 Task: Create a task  Add search functionality to the app , assign it to team member softage.8@softage.net in the project TransportWorks and update the status of the task to  On Track  , set the priority of the task to High.
Action: Mouse moved to (18, 54)
Screenshot: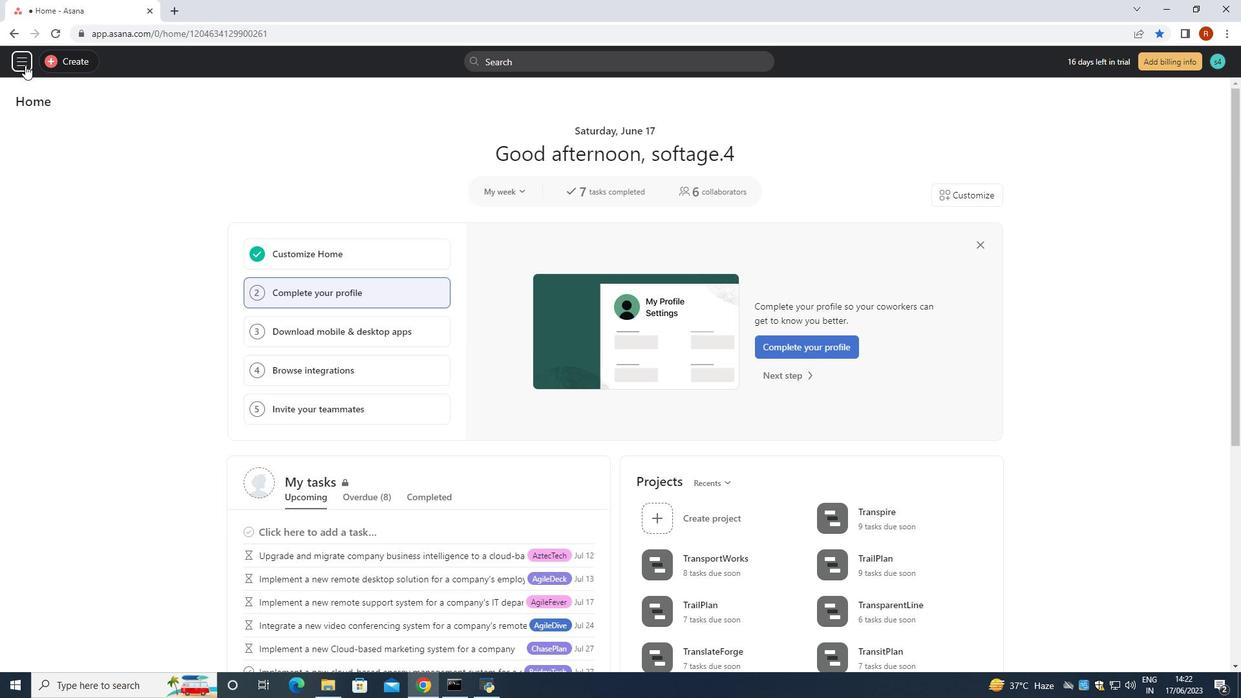 
Action: Mouse pressed left at (18, 54)
Screenshot: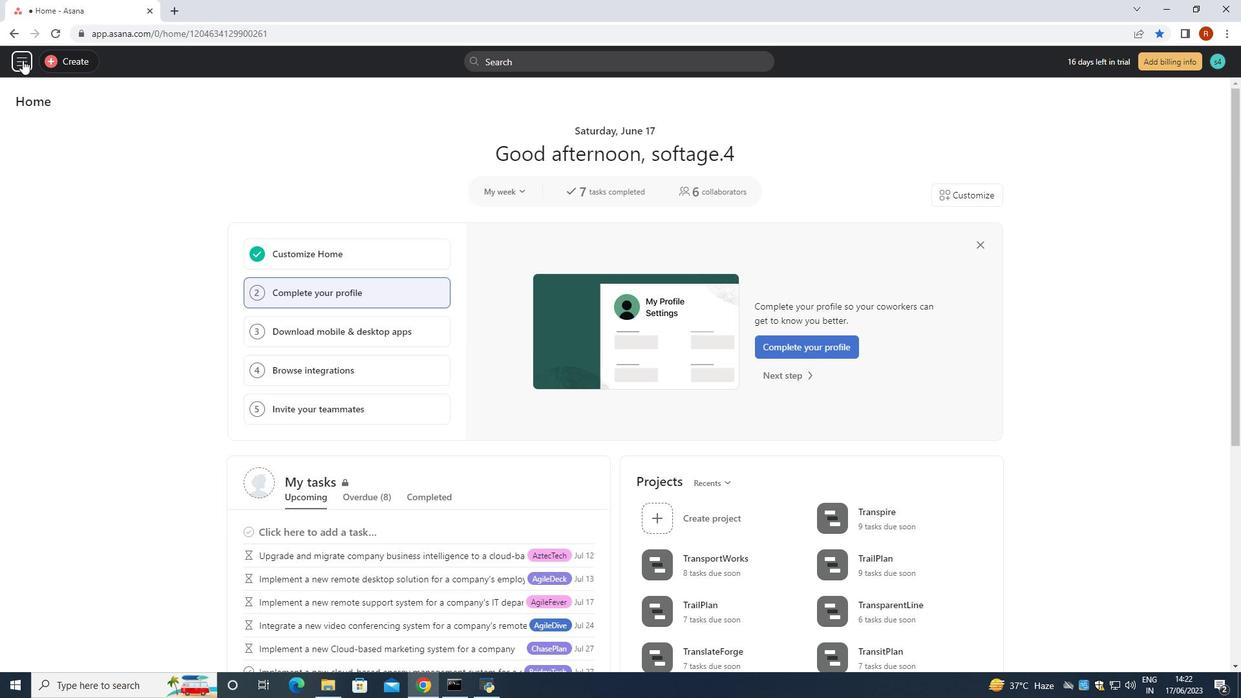 
Action: Mouse moved to (77, 493)
Screenshot: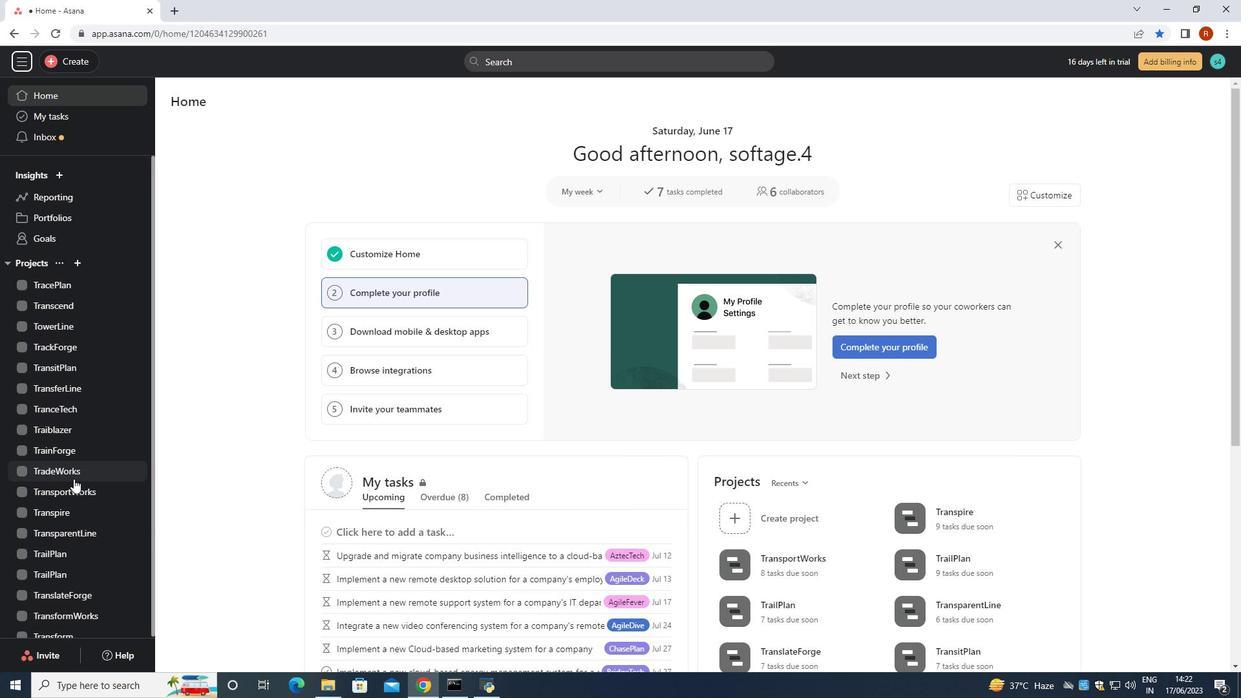 
Action: Mouse pressed left at (77, 493)
Screenshot: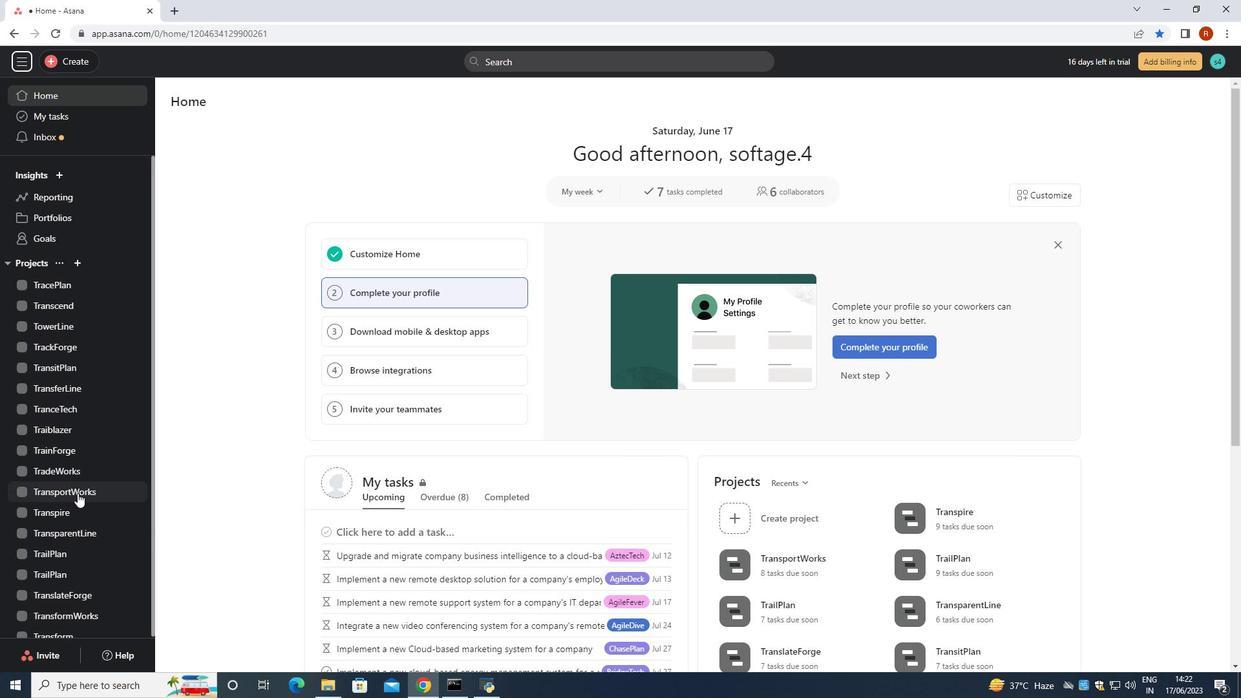 
Action: Mouse moved to (197, 162)
Screenshot: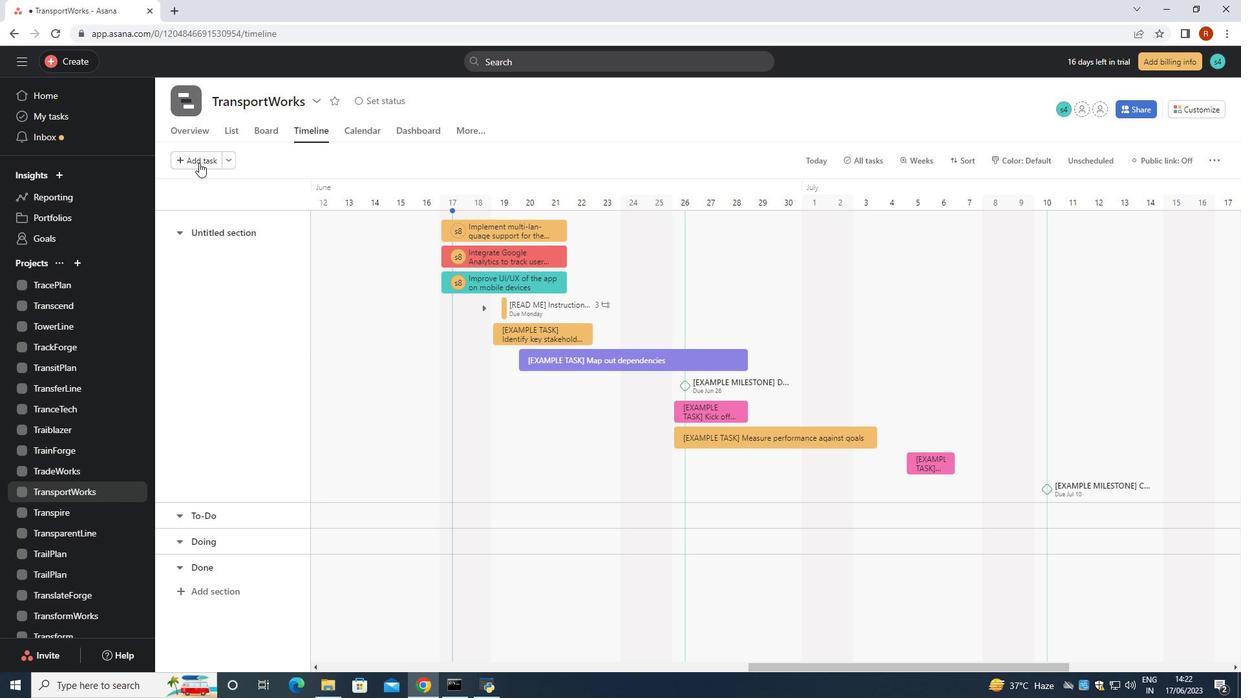 
Action: Mouse pressed left at (197, 162)
Screenshot: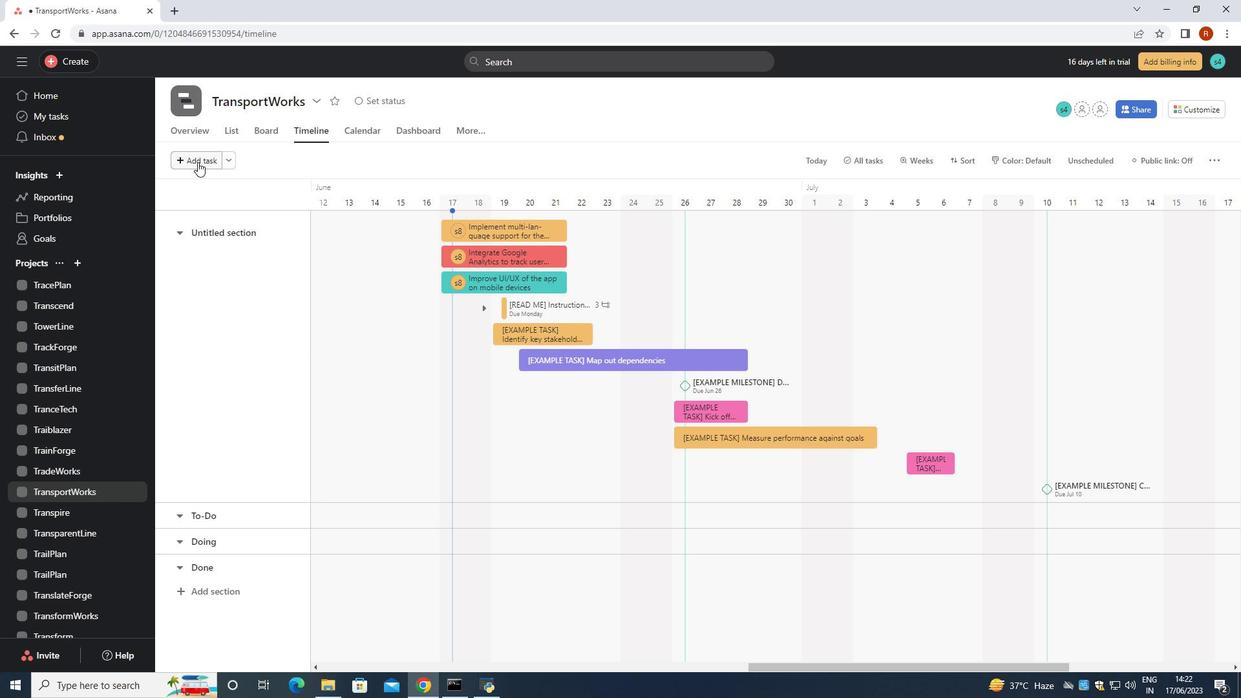 
Action: Mouse moved to (244, 157)
Screenshot: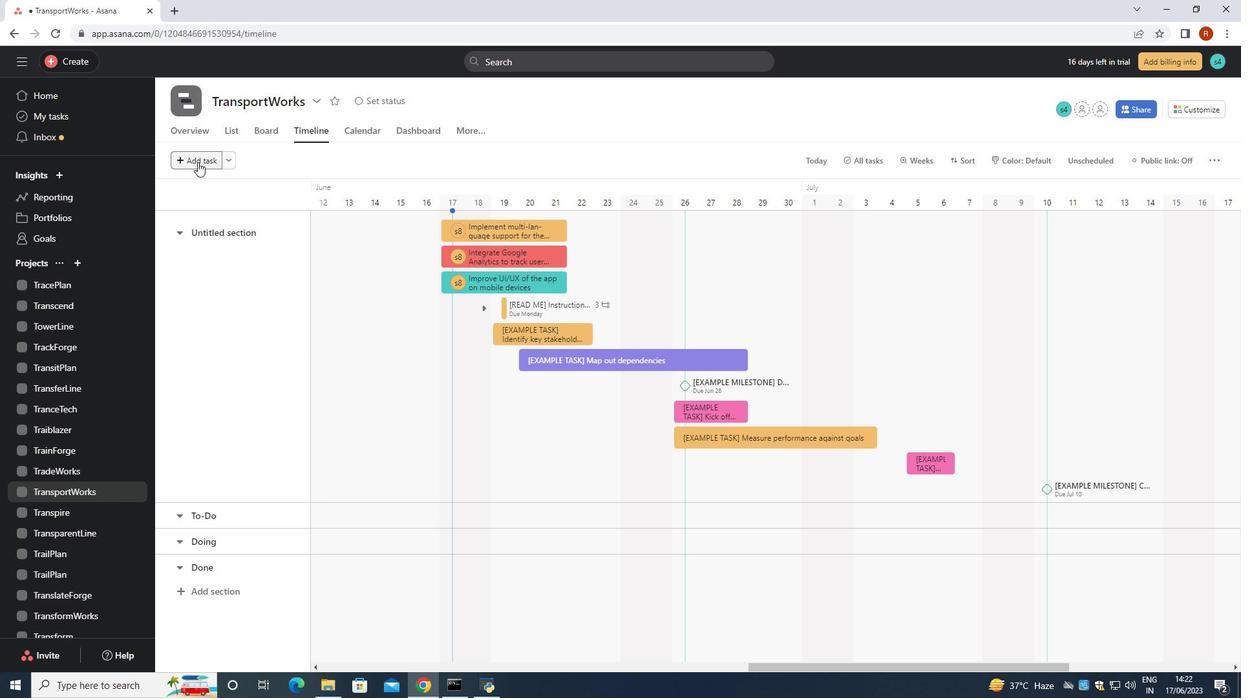 
Action: Key pressed <Key.shift>Add<Key.space>sear<Key.backspace>rx<Key.backspace>ch<Key.space>functionality<Key.space>to<Key.space>the<Key.space>app<Key.enter>
Screenshot: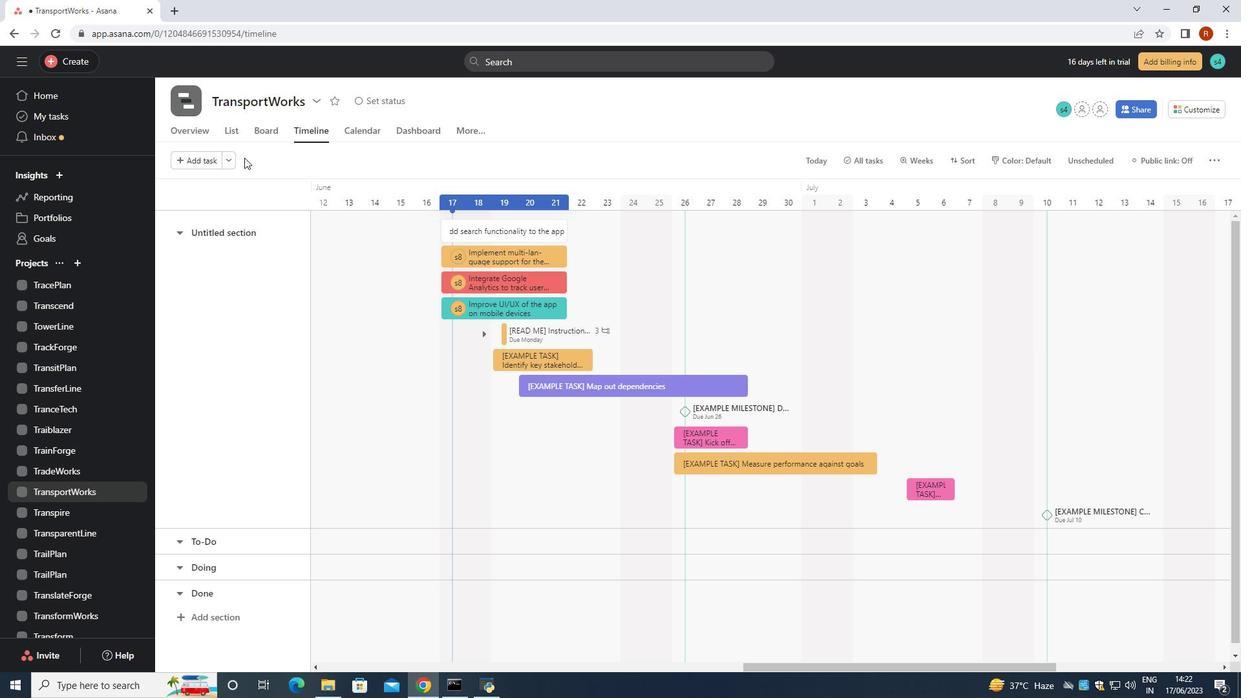 
Action: Mouse moved to (536, 228)
Screenshot: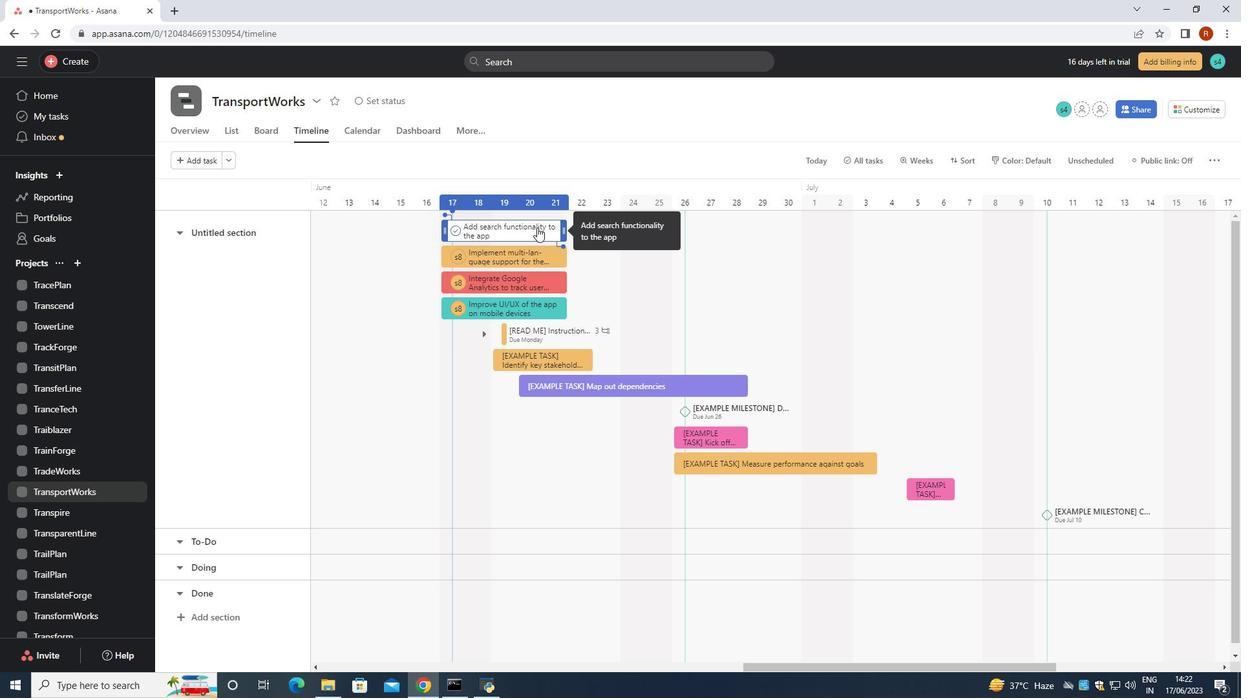 
Action: Mouse pressed left at (536, 228)
Screenshot: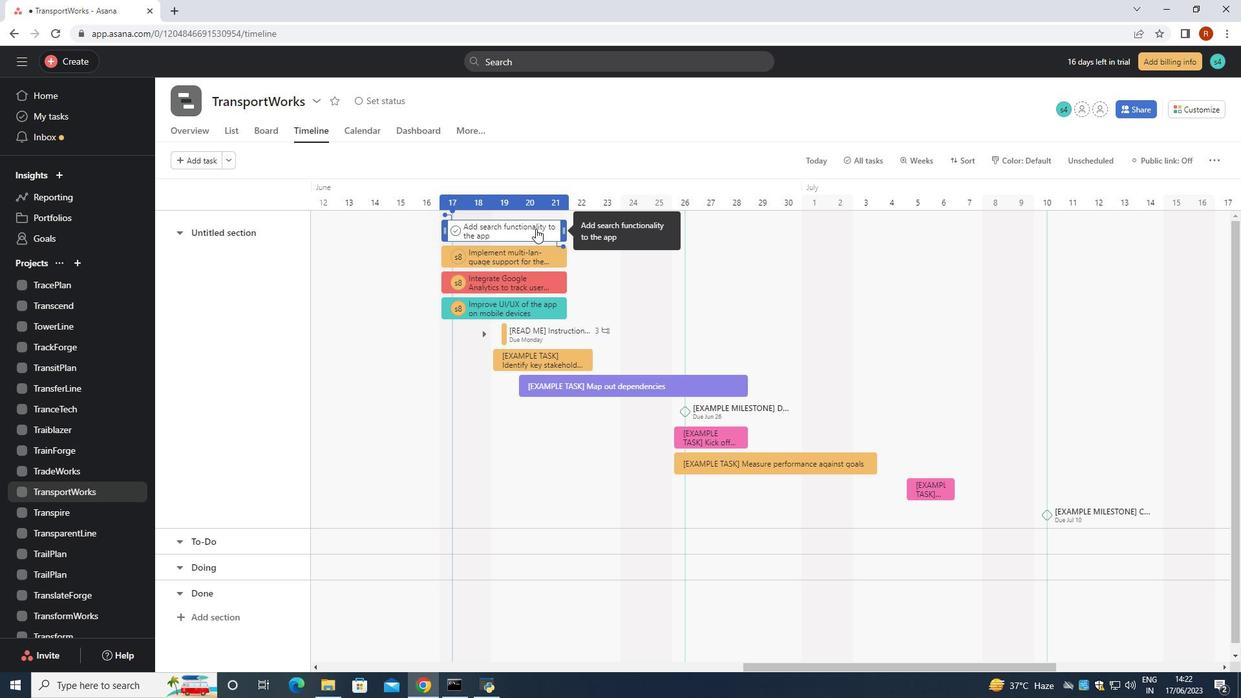 
Action: Mouse moved to (957, 234)
Screenshot: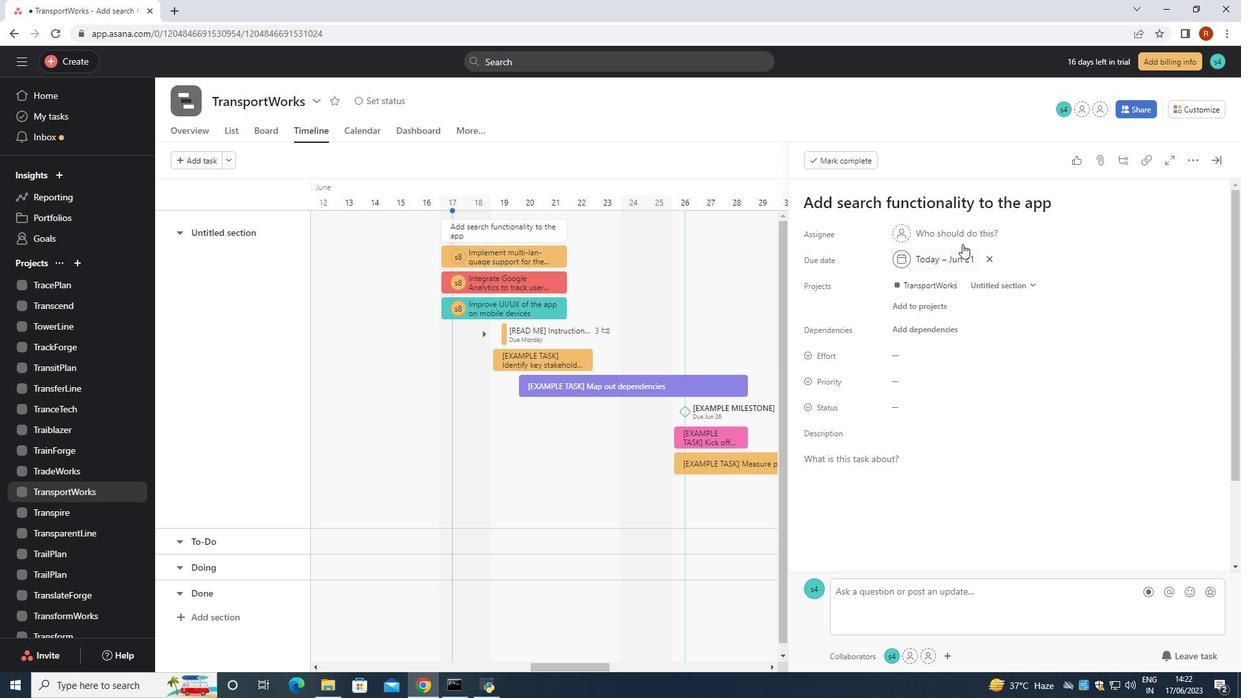 
Action: Mouse pressed left at (957, 234)
Screenshot: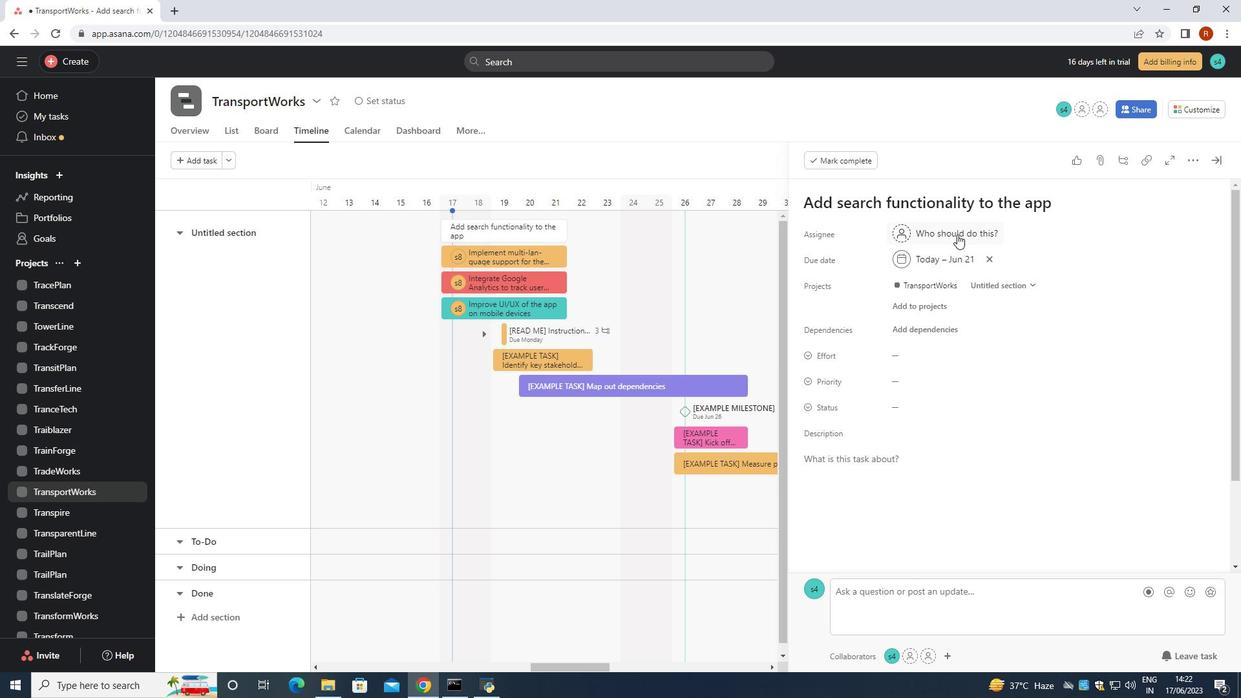 
Action: Mouse moved to (957, 233)
Screenshot: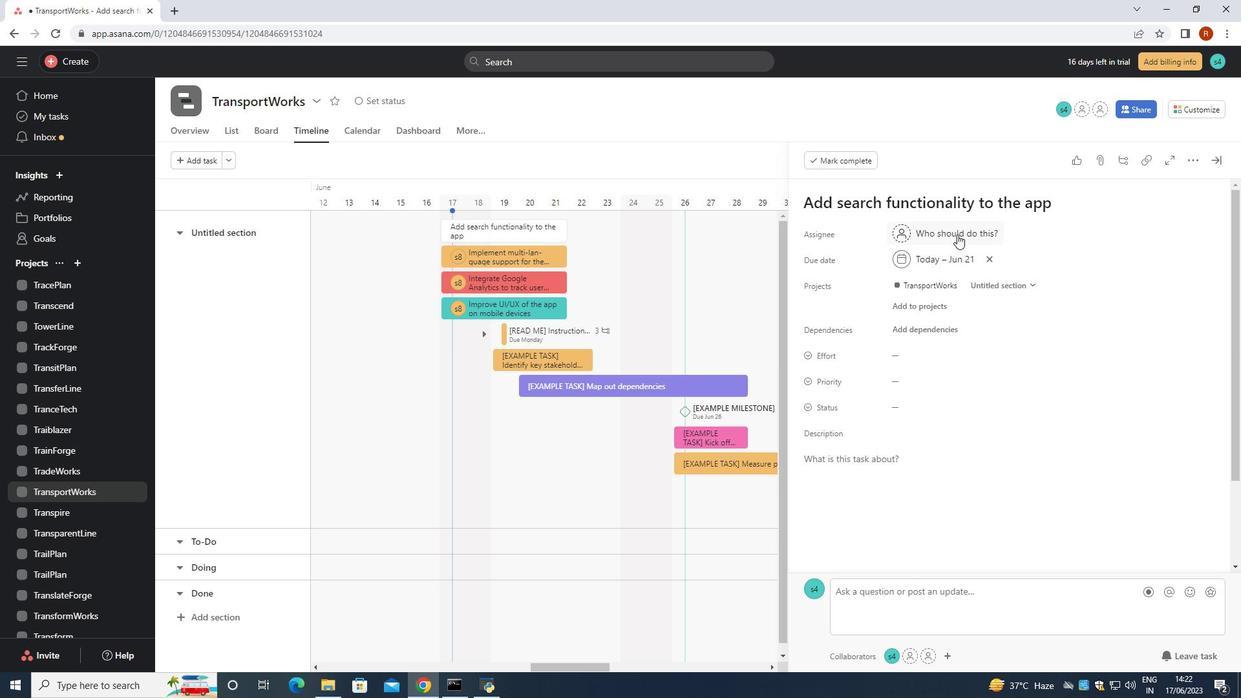 
Action: Key pressed softage.8<Key.shift>@softage.net
Screenshot: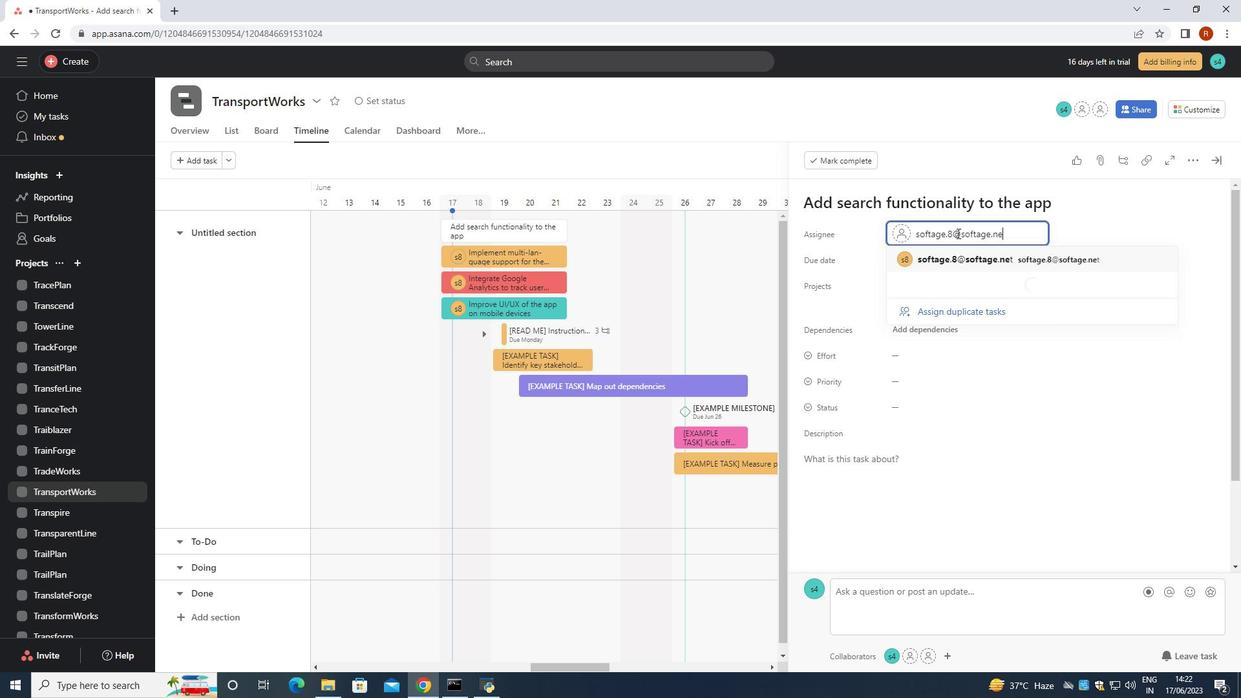 
Action: Mouse moved to (986, 258)
Screenshot: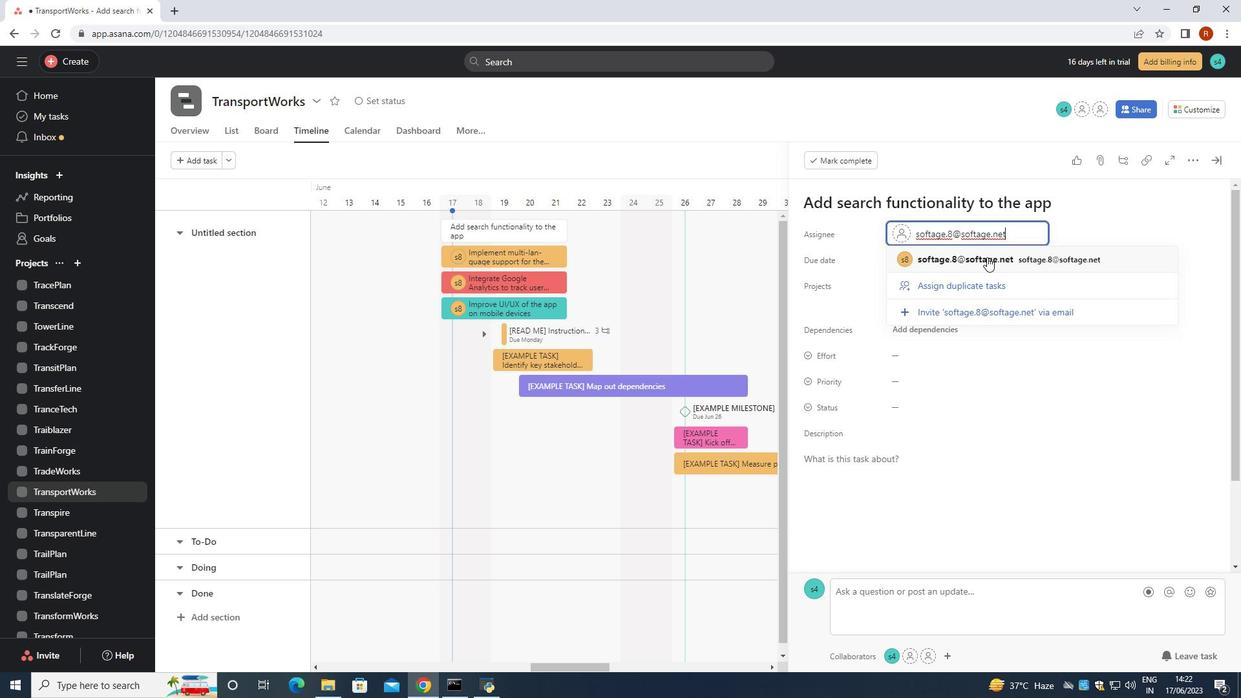 
Action: Mouse pressed left at (986, 258)
Screenshot: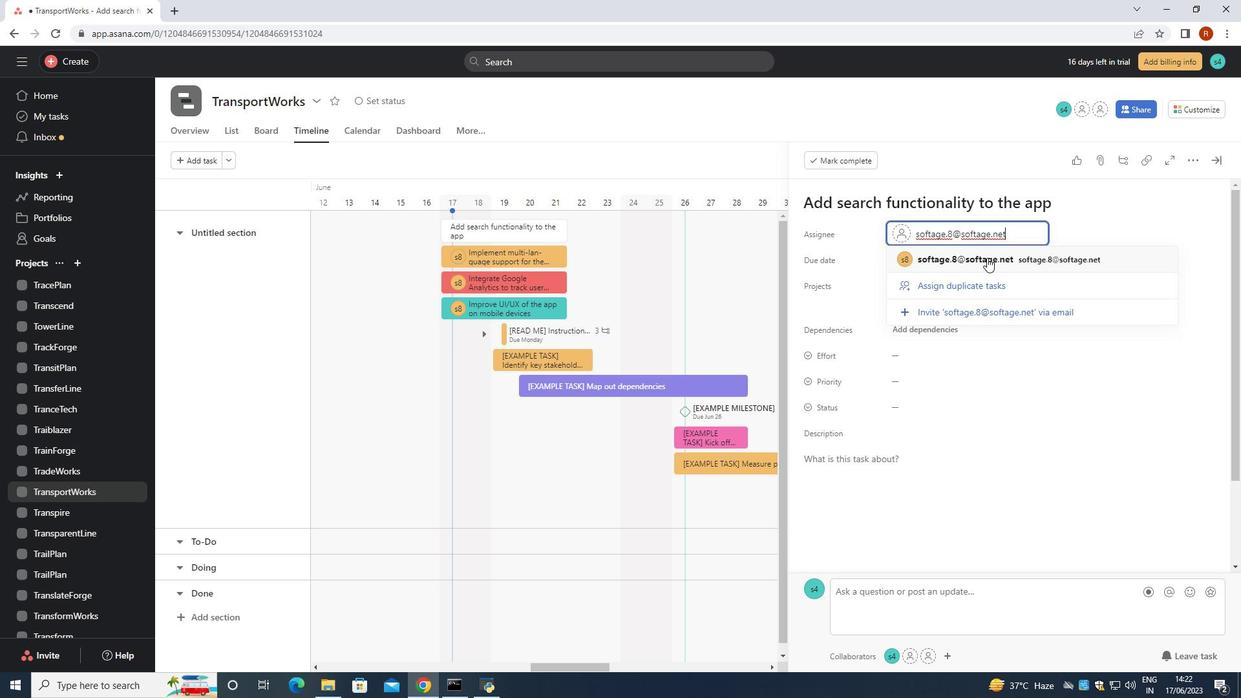
Action: Mouse moved to (909, 413)
Screenshot: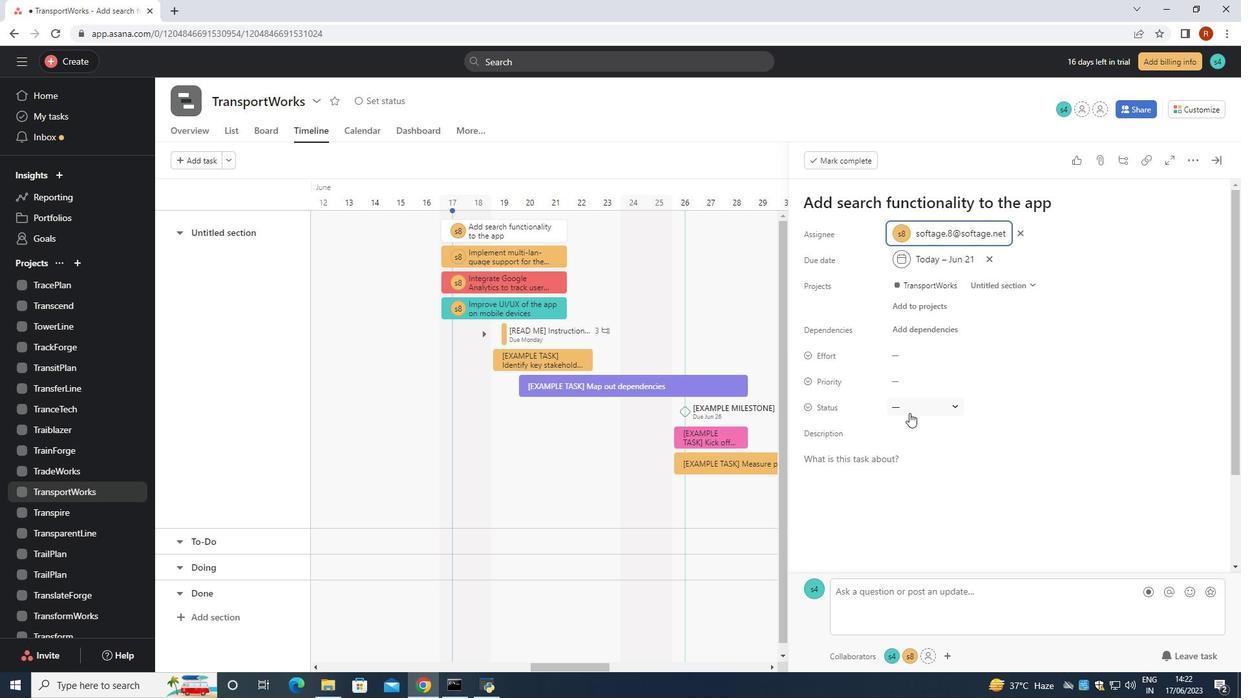 
Action: Mouse pressed left at (909, 413)
Screenshot: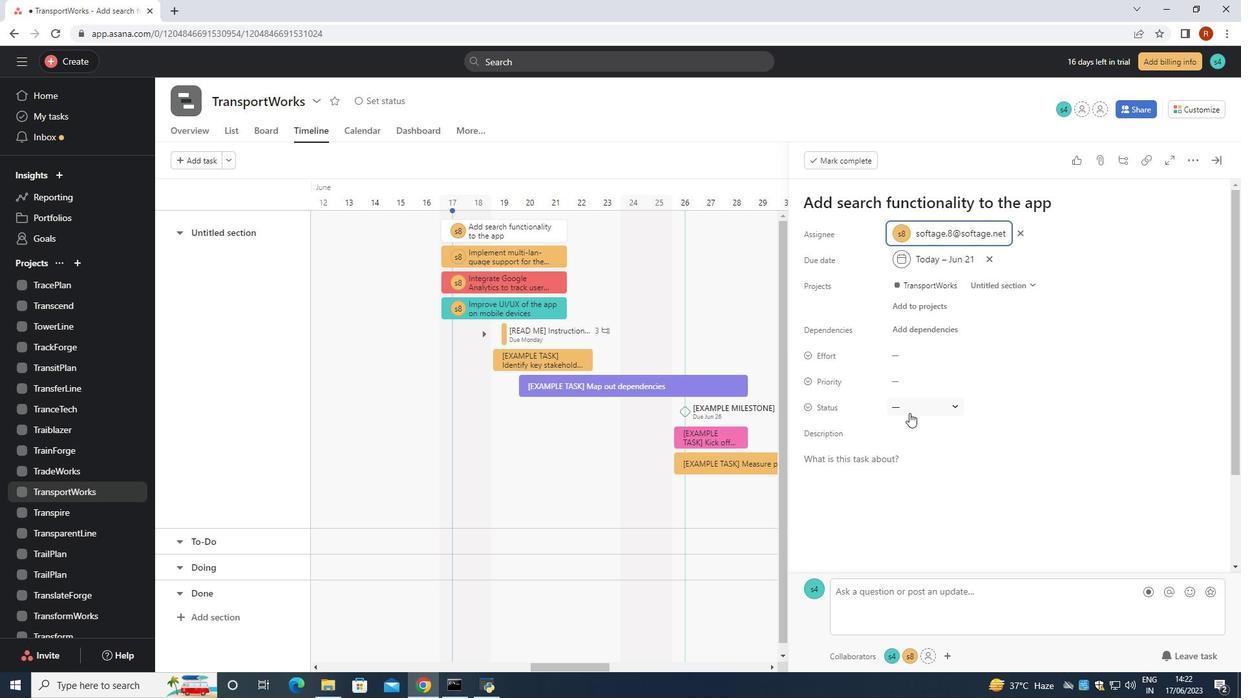 
Action: Mouse moved to (926, 456)
Screenshot: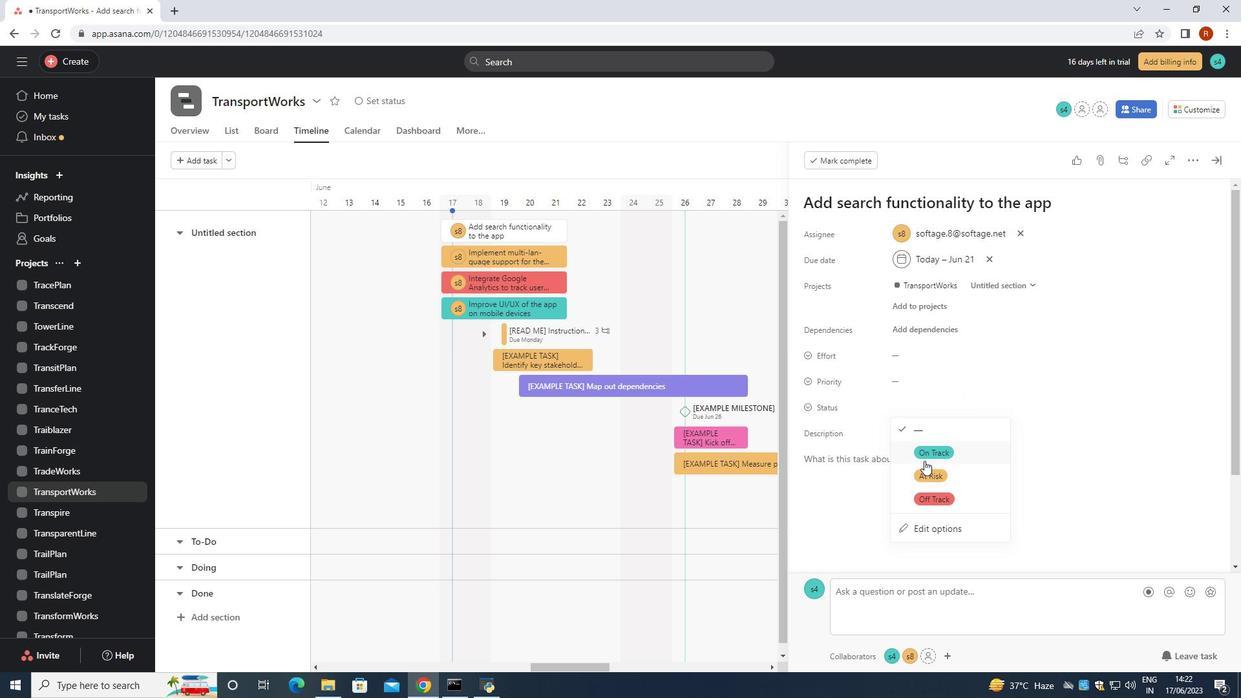
Action: Mouse pressed left at (926, 456)
Screenshot: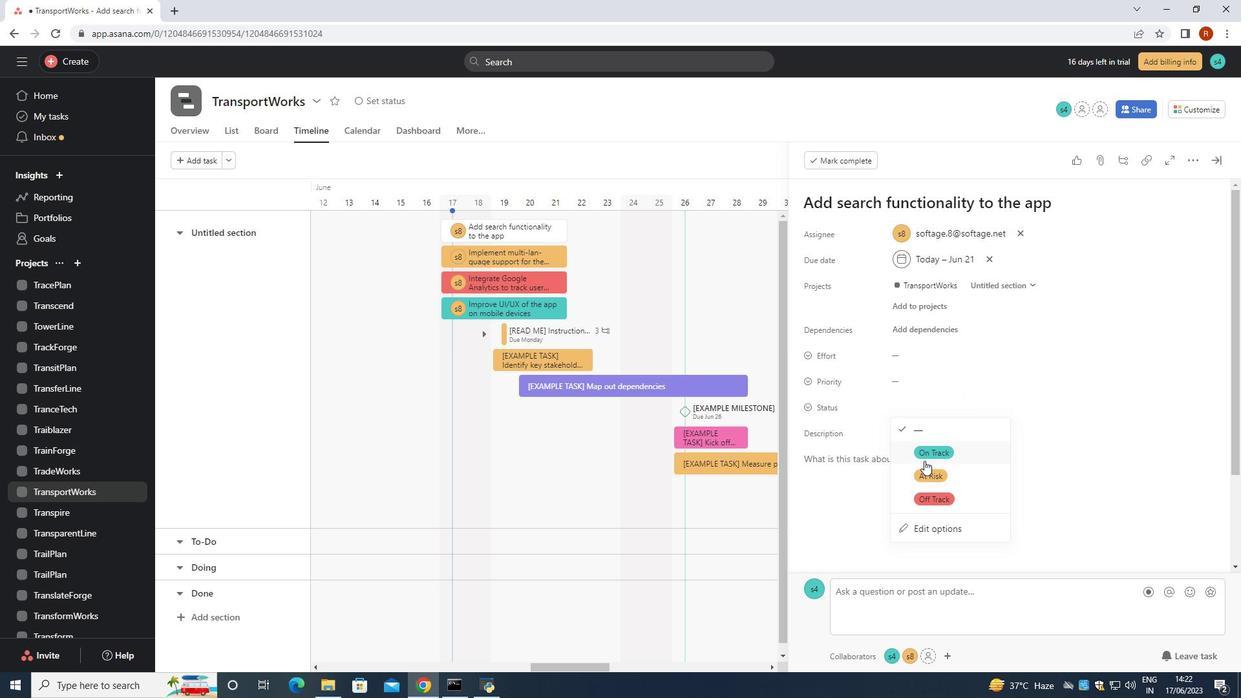 
Action: Mouse moved to (925, 373)
Screenshot: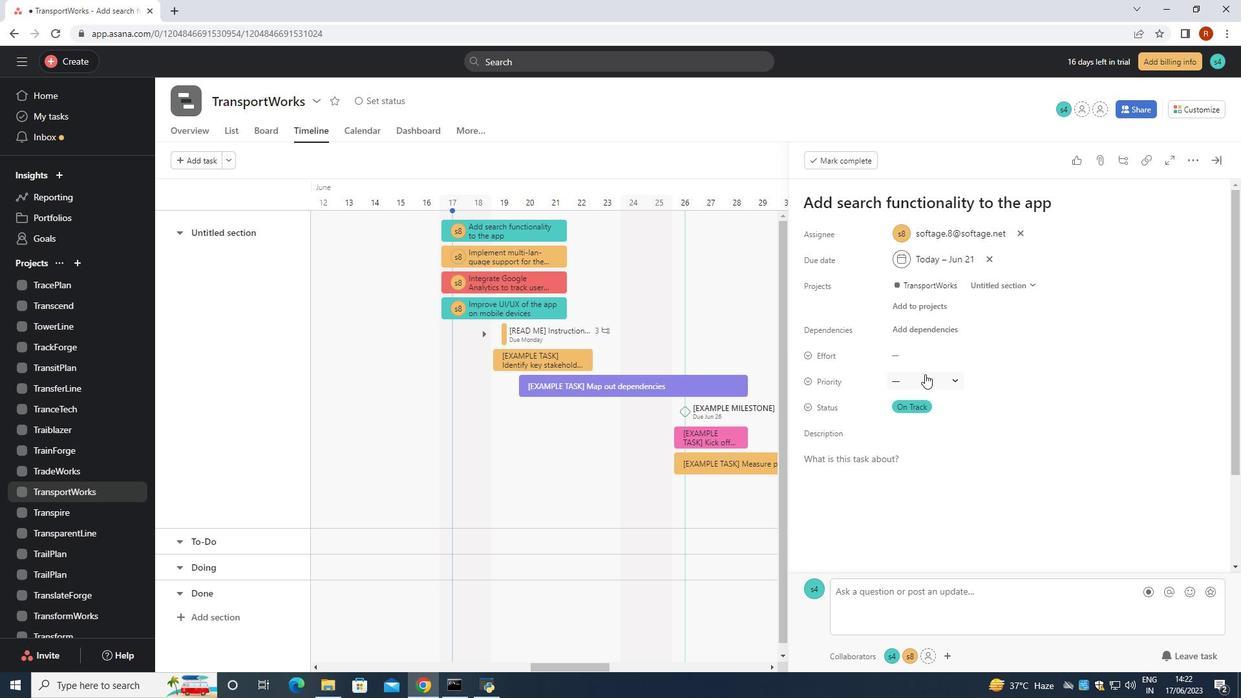 
Action: Mouse pressed left at (925, 373)
Screenshot: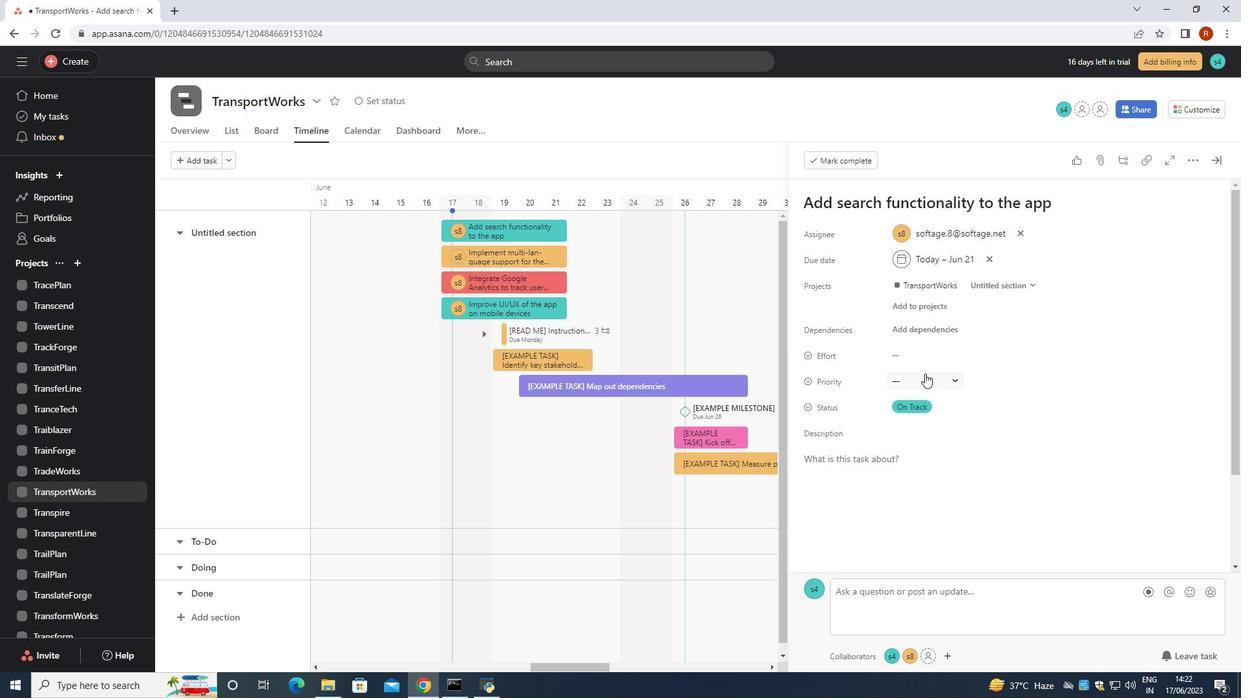 
Action: Mouse moved to (935, 424)
Screenshot: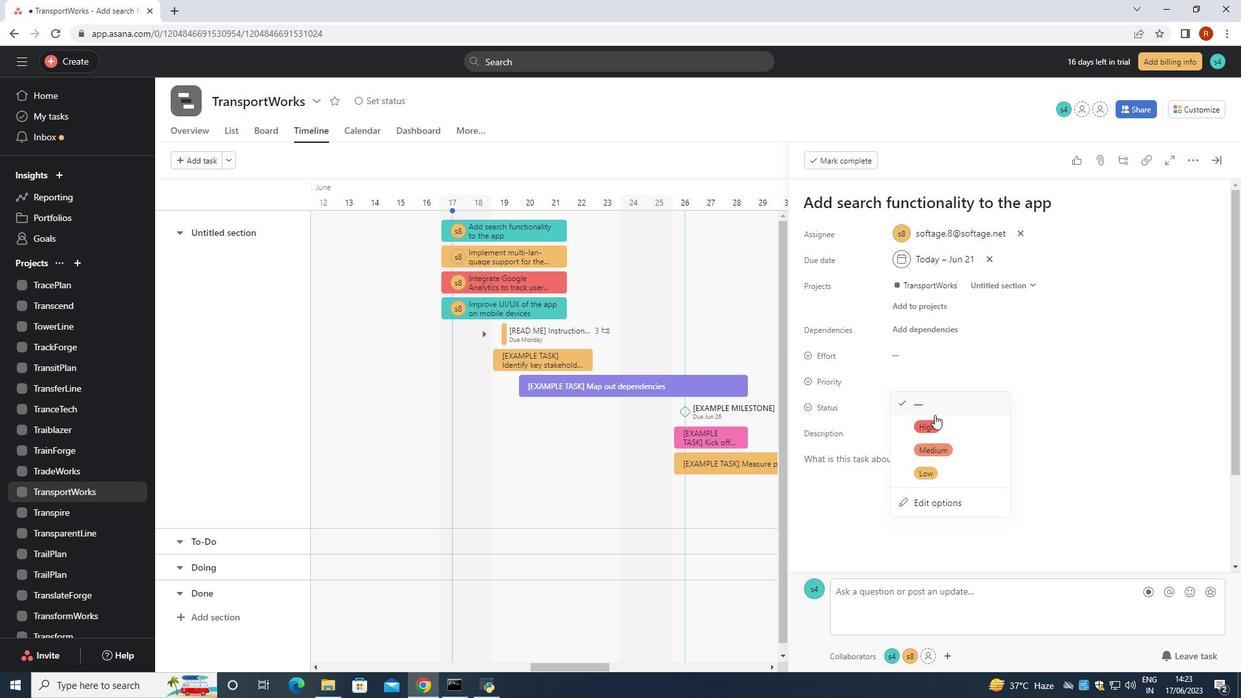 
Action: Mouse pressed left at (935, 424)
Screenshot: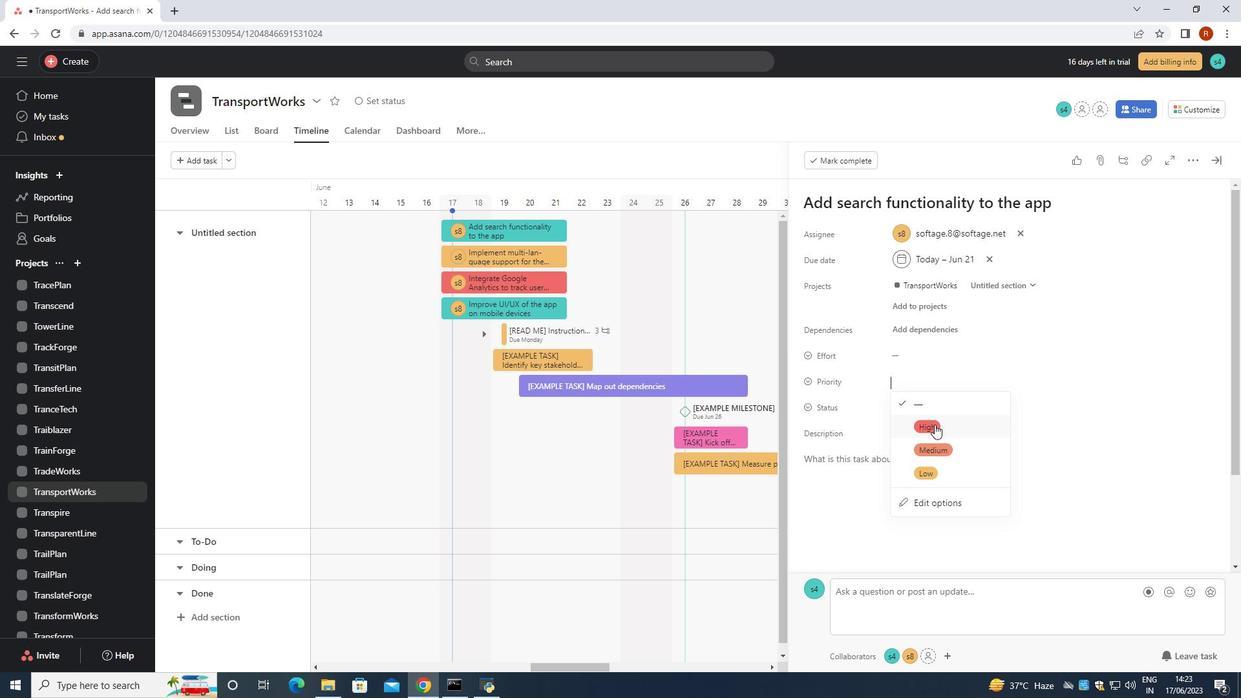 
Action: Mouse moved to (947, 412)
Screenshot: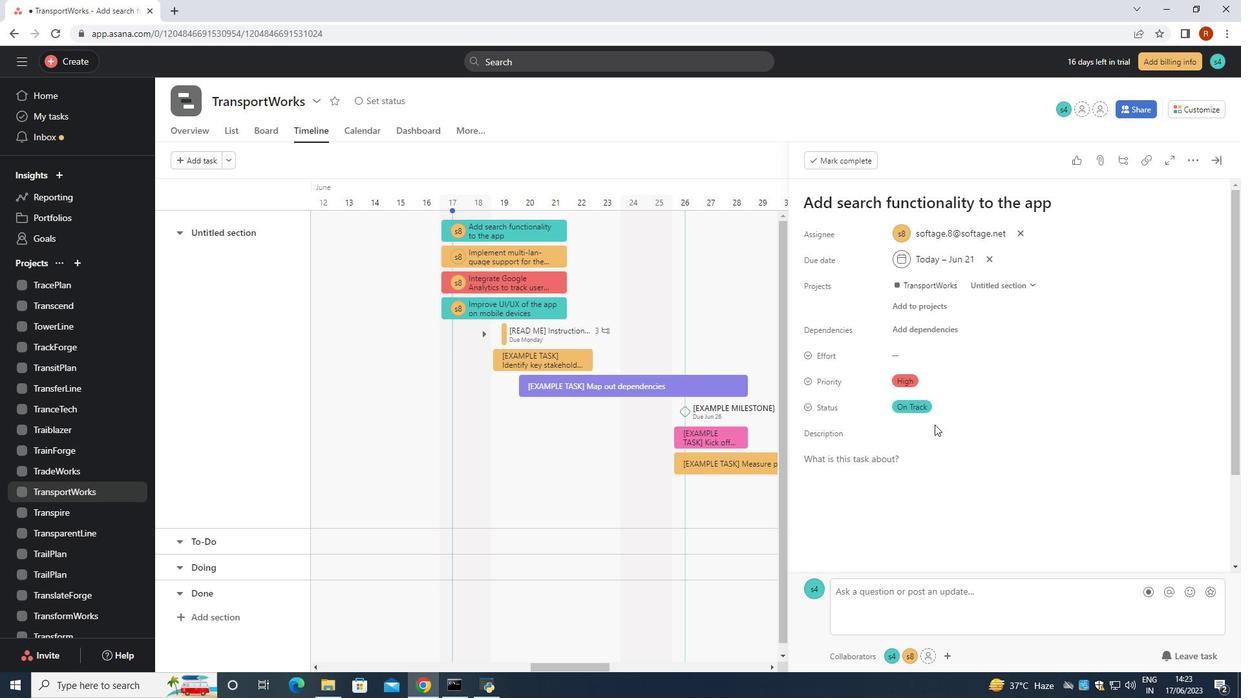 
